 Task: Create a due date automation trigger when advanced on, on the wednesday of the week a card is due add fields without custom field "Resume" set to a date in this week at 11:00 AM.
Action: Mouse moved to (950, 65)
Screenshot: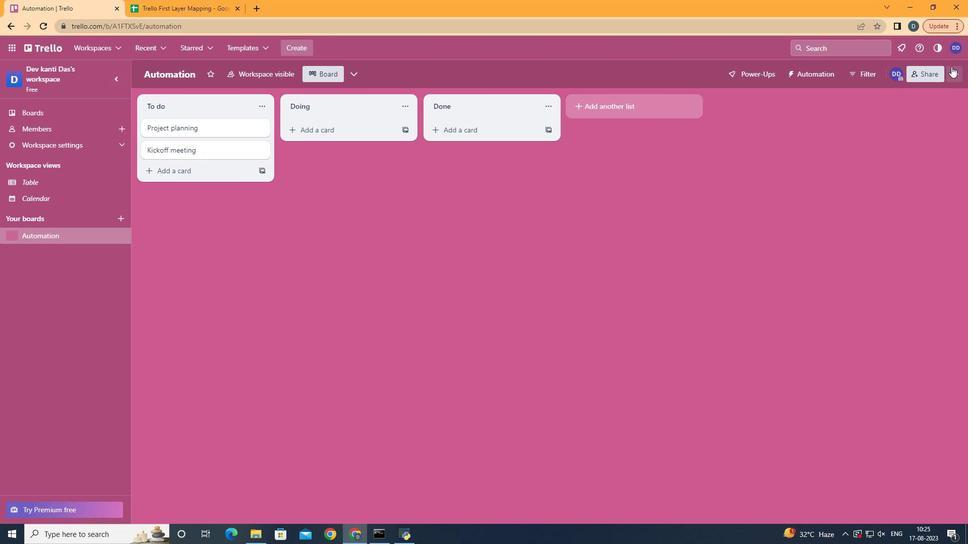 
Action: Mouse pressed left at (950, 65)
Screenshot: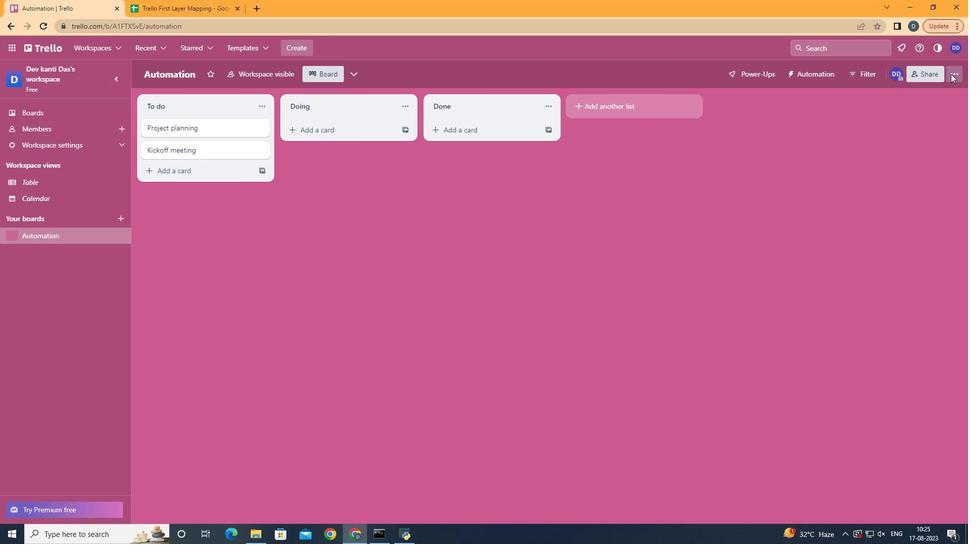 
Action: Mouse moved to (914, 214)
Screenshot: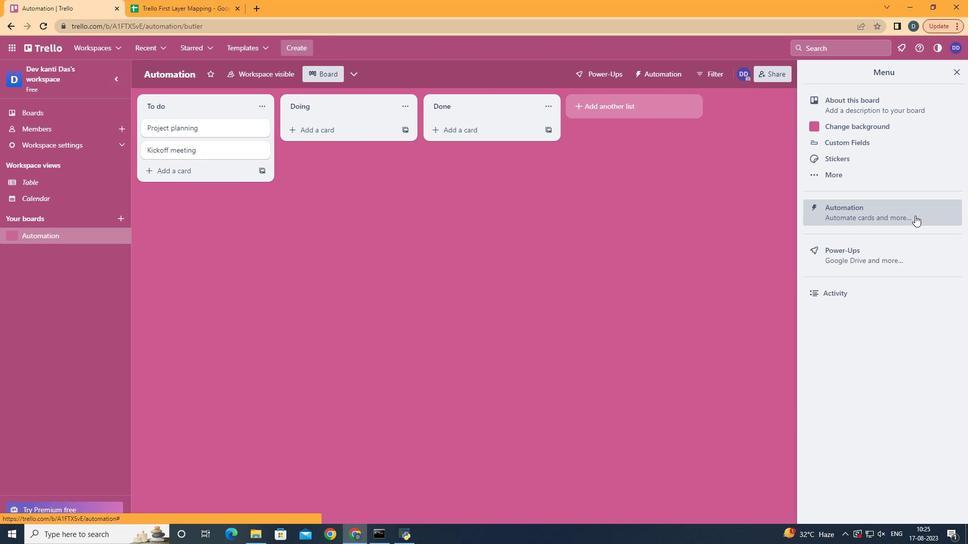 
Action: Mouse pressed left at (914, 214)
Screenshot: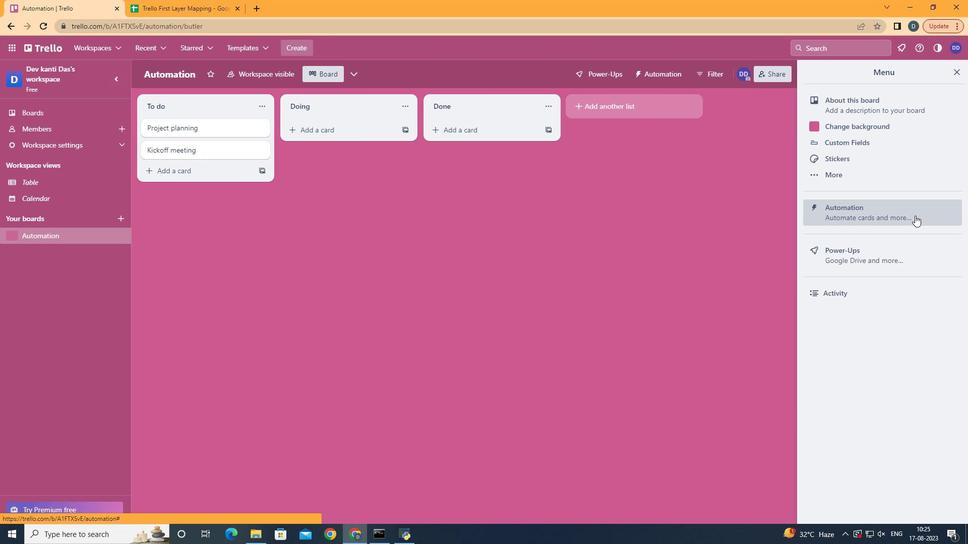 
Action: Mouse moved to (198, 200)
Screenshot: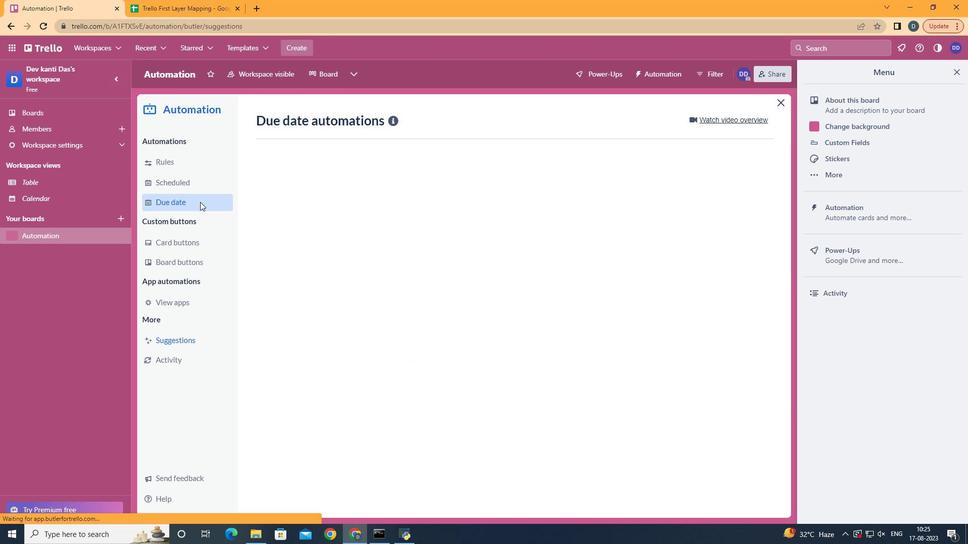 
Action: Mouse pressed left at (198, 200)
Screenshot: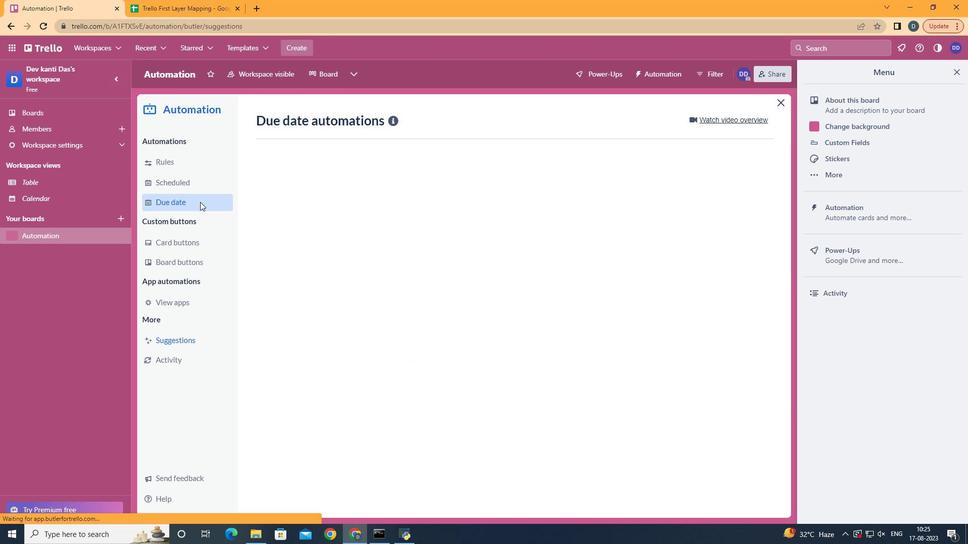 
Action: Mouse moved to (703, 118)
Screenshot: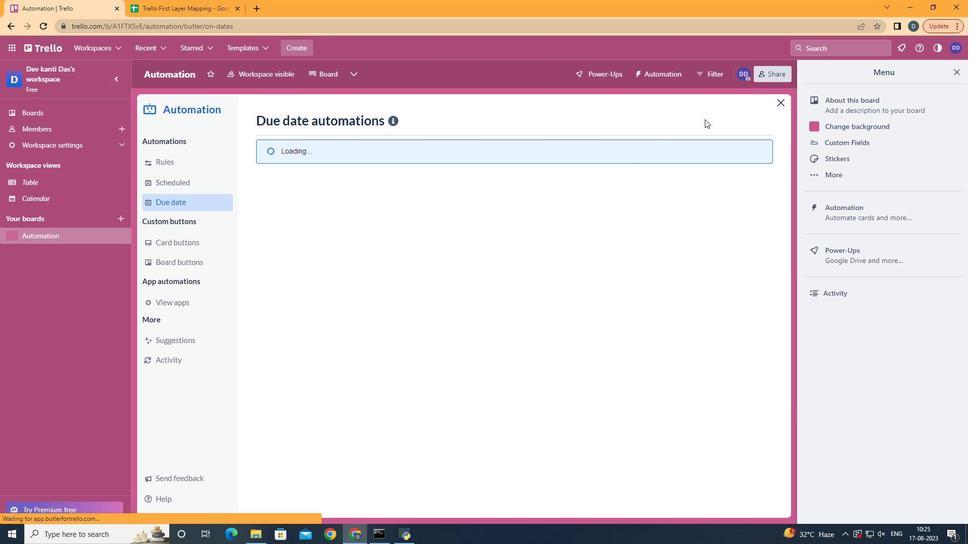 
Action: Mouse pressed left at (703, 118)
Screenshot: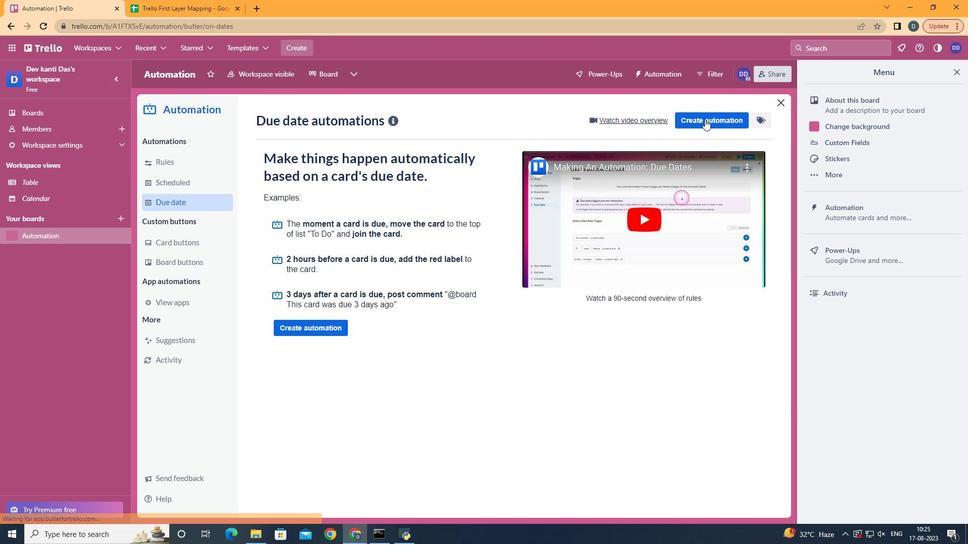 
Action: Mouse pressed left at (703, 118)
Screenshot: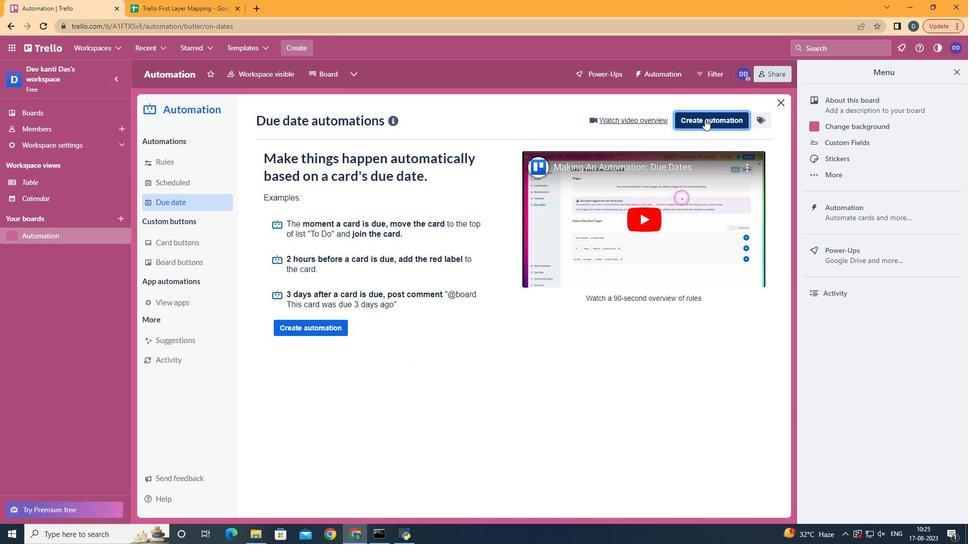 
Action: Mouse moved to (532, 211)
Screenshot: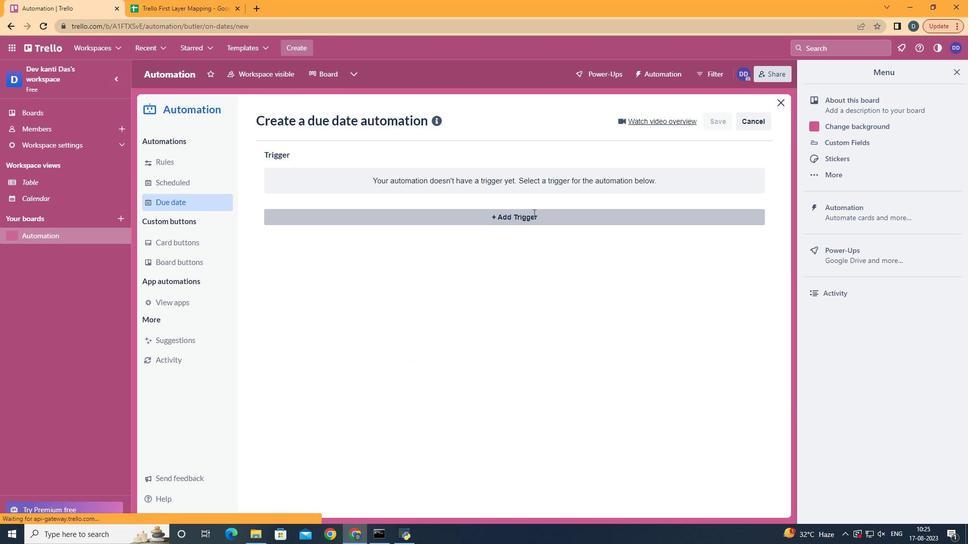 
Action: Mouse pressed left at (532, 211)
Screenshot: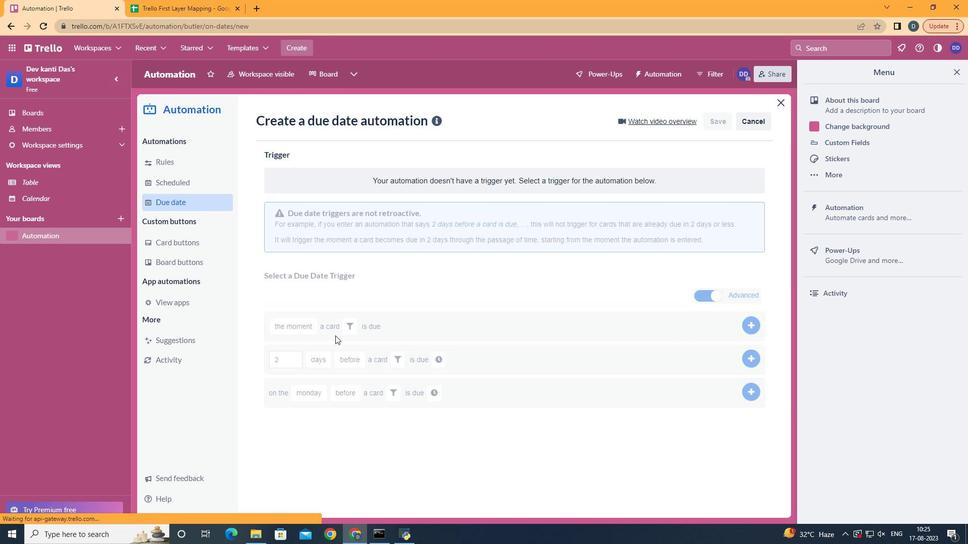 
Action: Mouse moved to (335, 302)
Screenshot: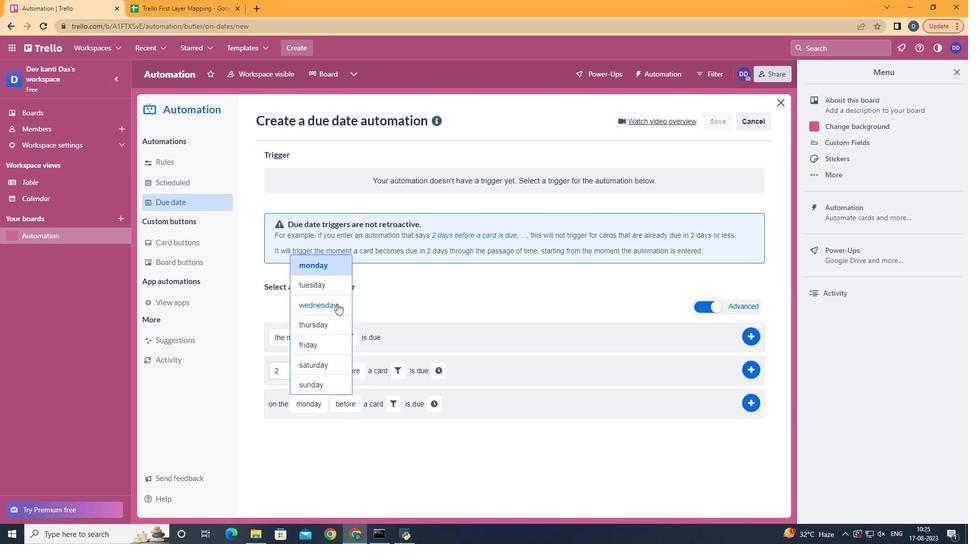 
Action: Mouse pressed left at (335, 302)
Screenshot: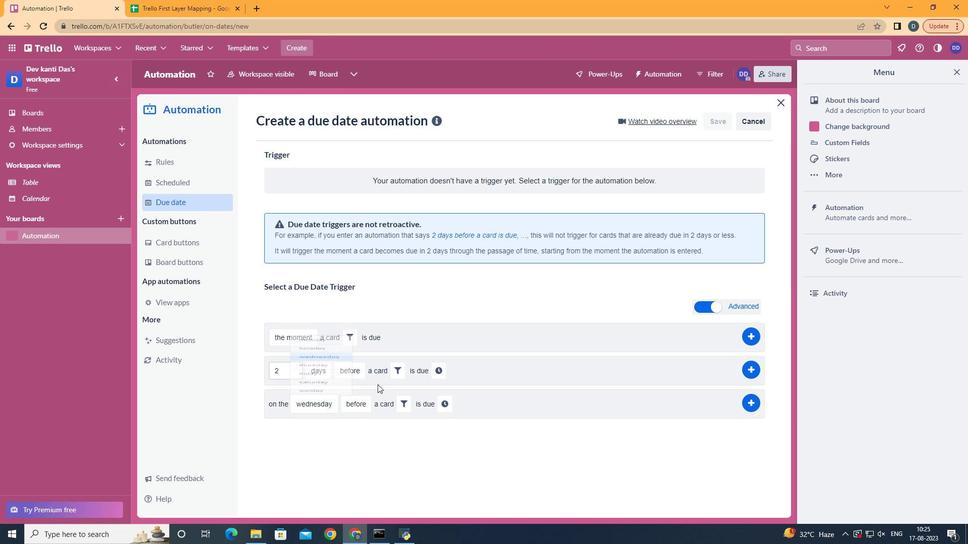 
Action: Mouse moved to (369, 452)
Screenshot: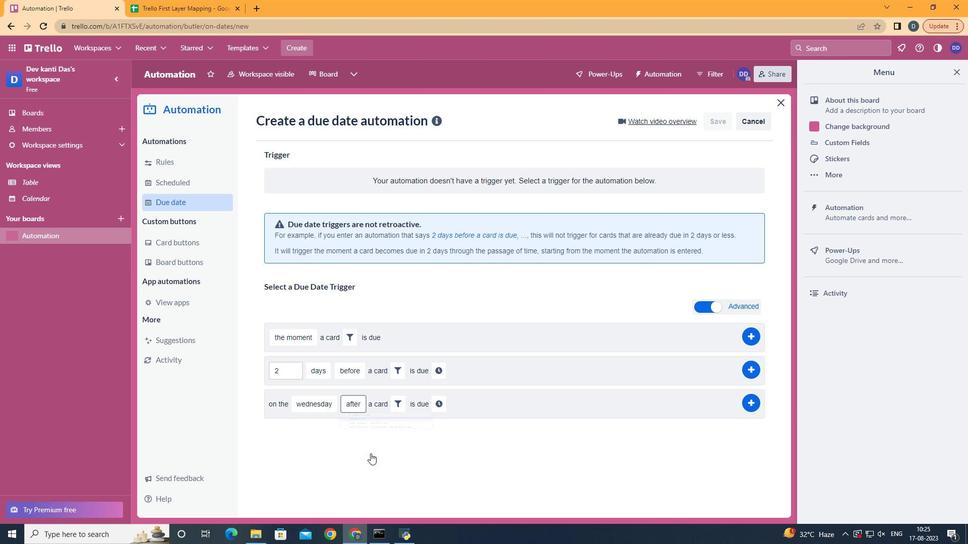 
Action: Mouse pressed left at (369, 452)
Screenshot: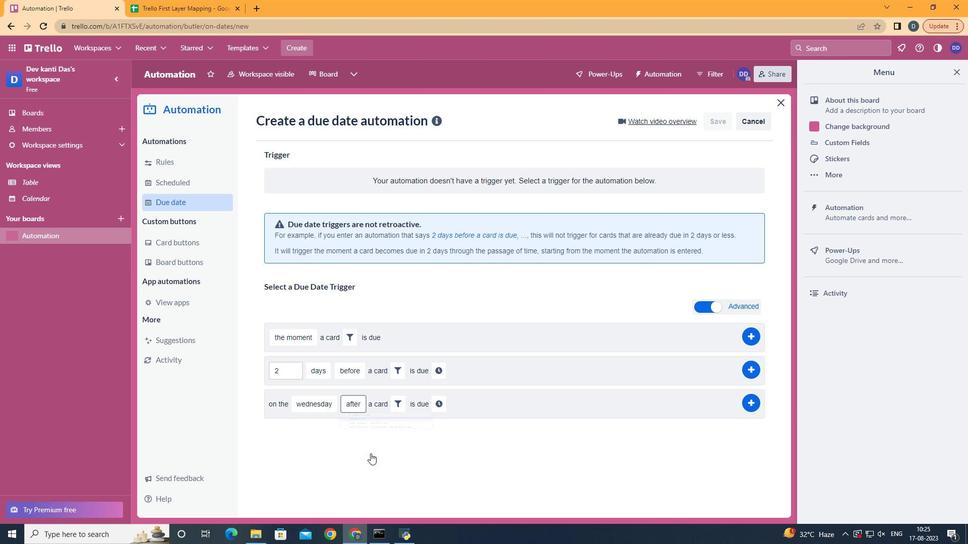 
Action: Mouse moved to (378, 463)
Screenshot: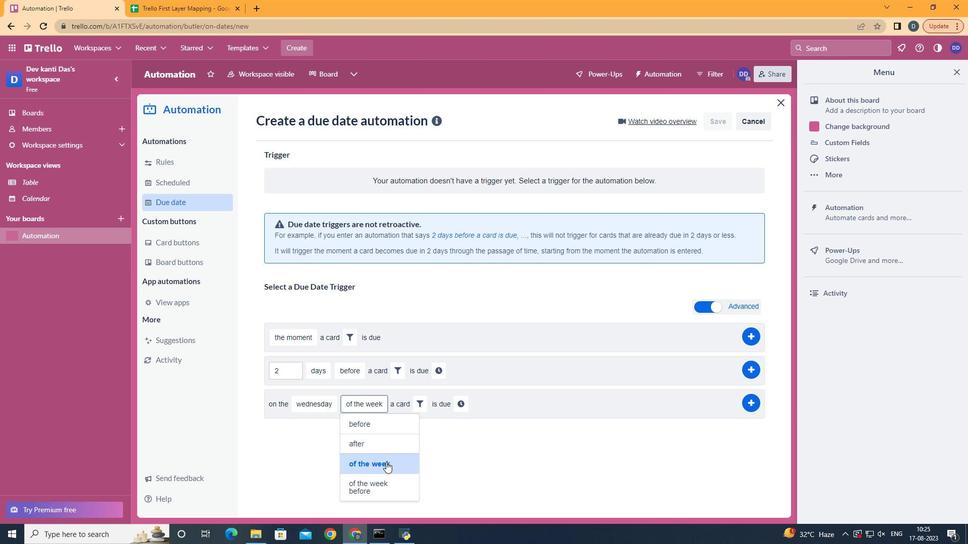 
Action: Mouse pressed left at (378, 463)
Screenshot: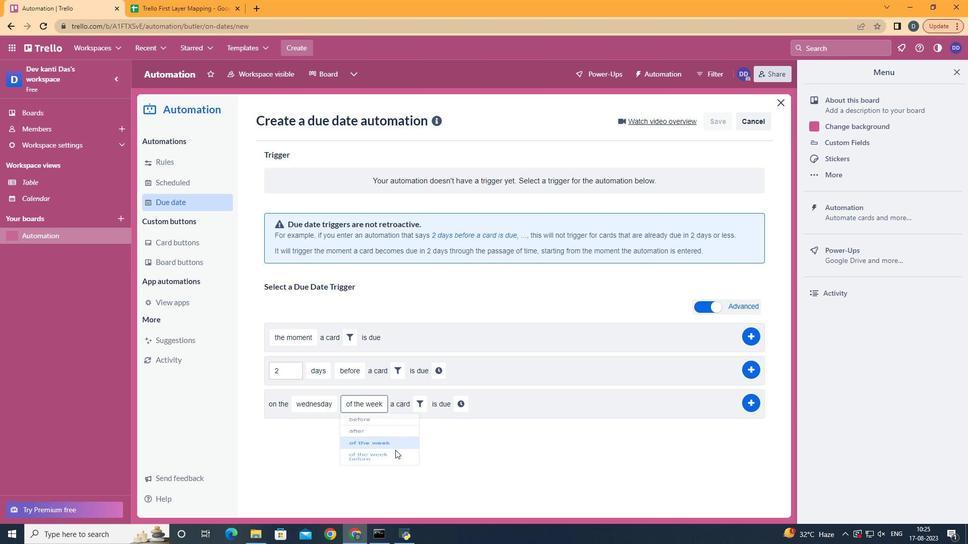 
Action: Mouse moved to (410, 409)
Screenshot: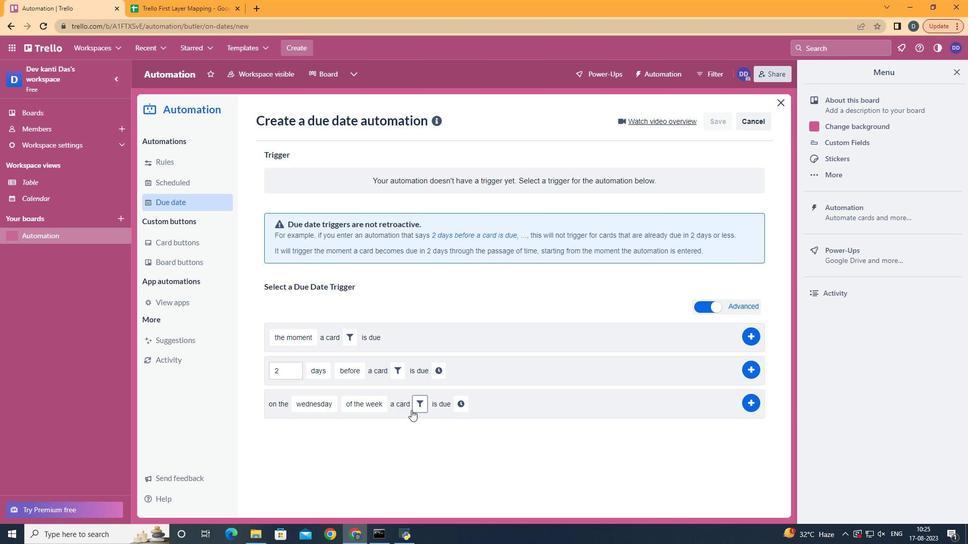 
Action: Mouse pressed left at (410, 409)
Screenshot: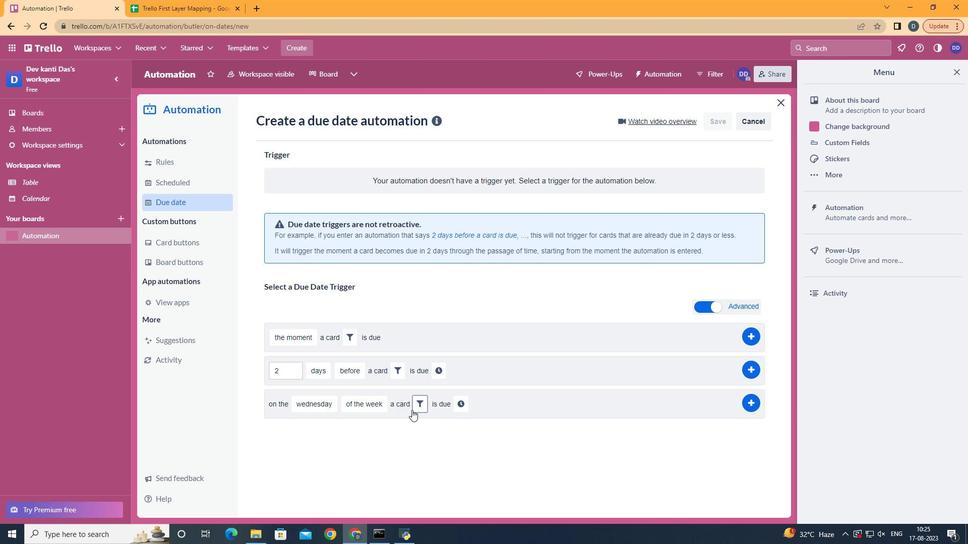 
Action: Mouse moved to (575, 436)
Screenshot: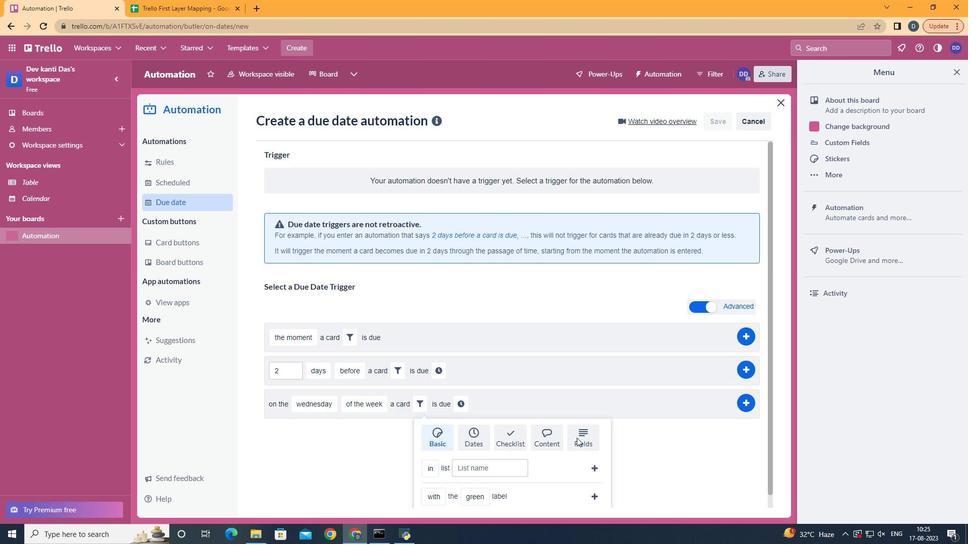 
Action: Mouse pressed left at (575, 436)
Screenshot: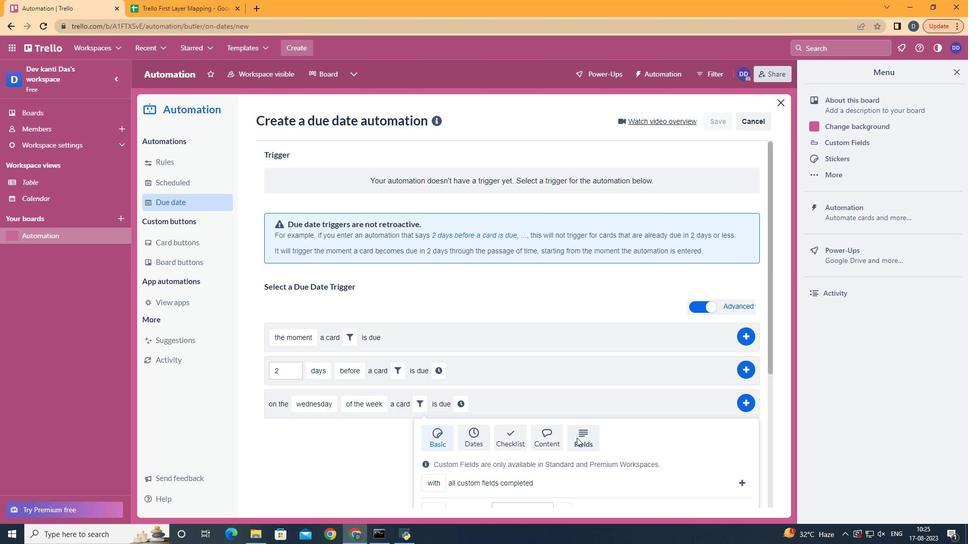 
Action: Mouse moved to (576, 436)
Screenshot: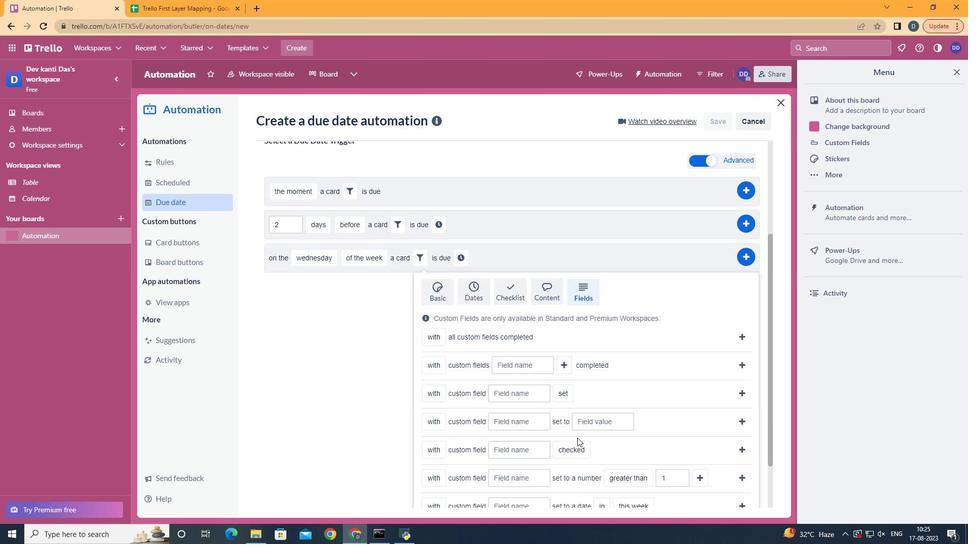 
Action: Mouse scrolled (576, 436) with delta (0, 0)
Screenshot: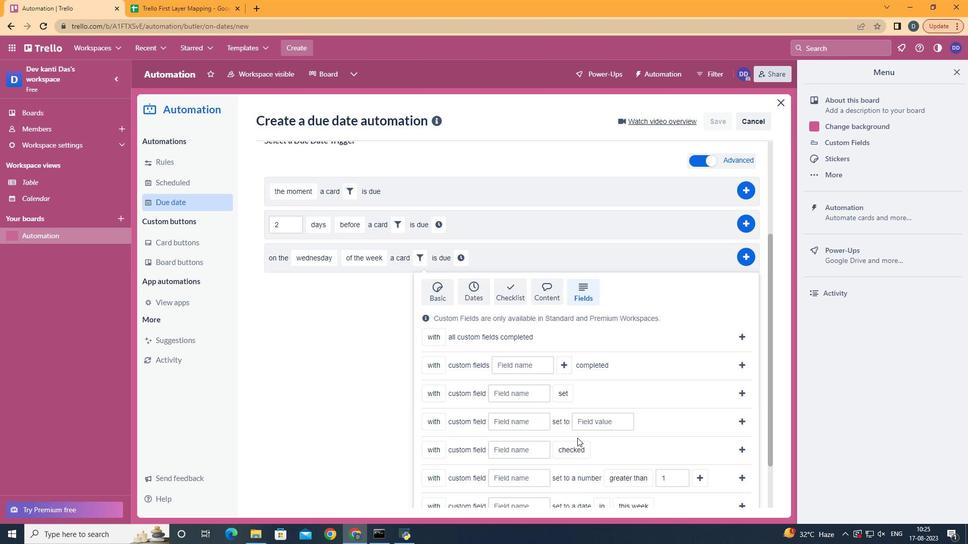 
Action: Mouse scrolled (576, 435) with delta (0, -1)
Screenshot: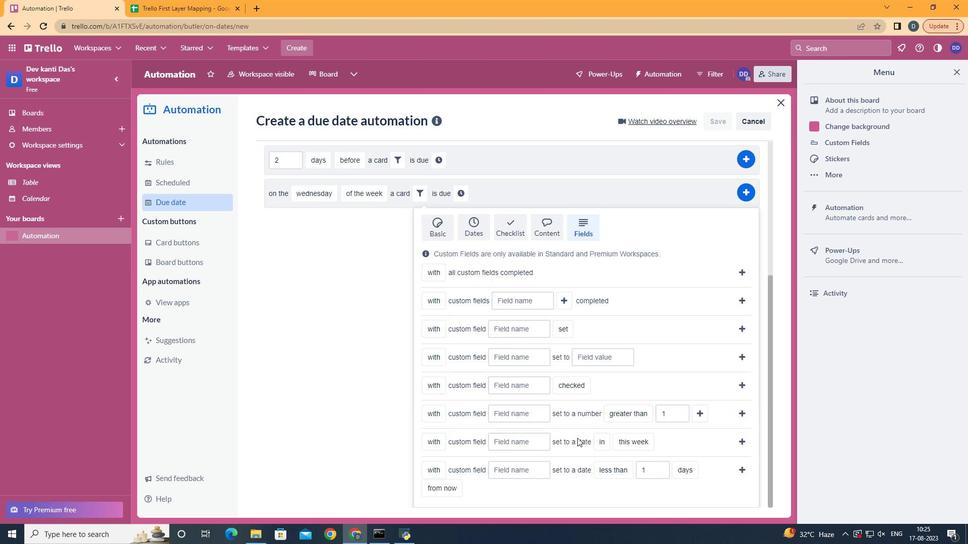 
Action: Mouse scrolled (576, 435) with delta (0, -1)
Screenshot: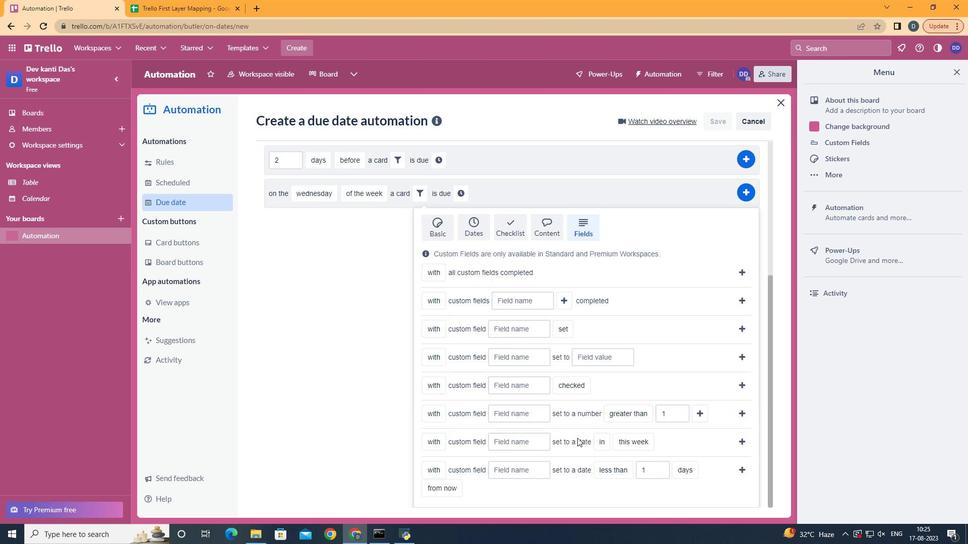 
Action: Mouse scrolled (576, 436) with delta (0, 0)
Screenshot: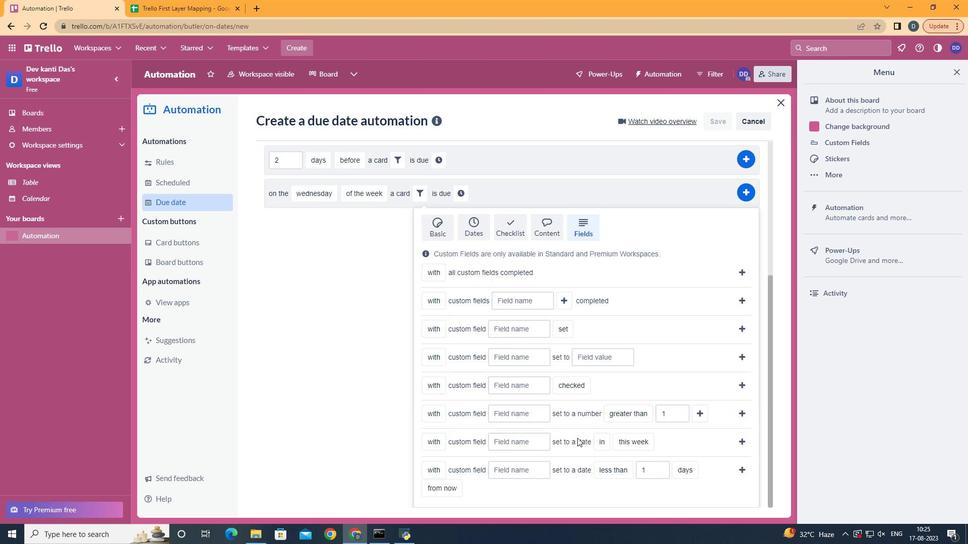 
Action: Mouse scrolled (576, 436) with delta (0, 0)
Screenshot: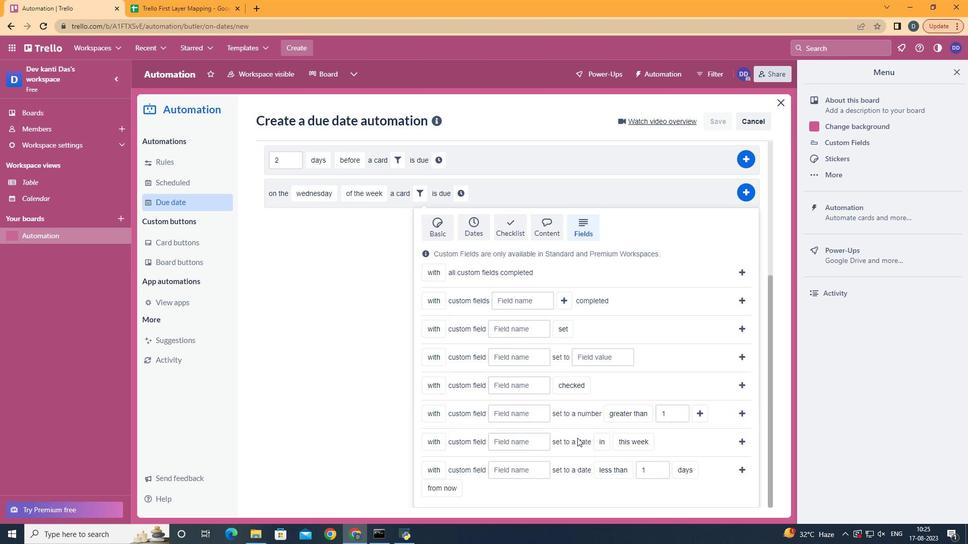 
Action: Mouse moved to (515, 441)
Screenshot: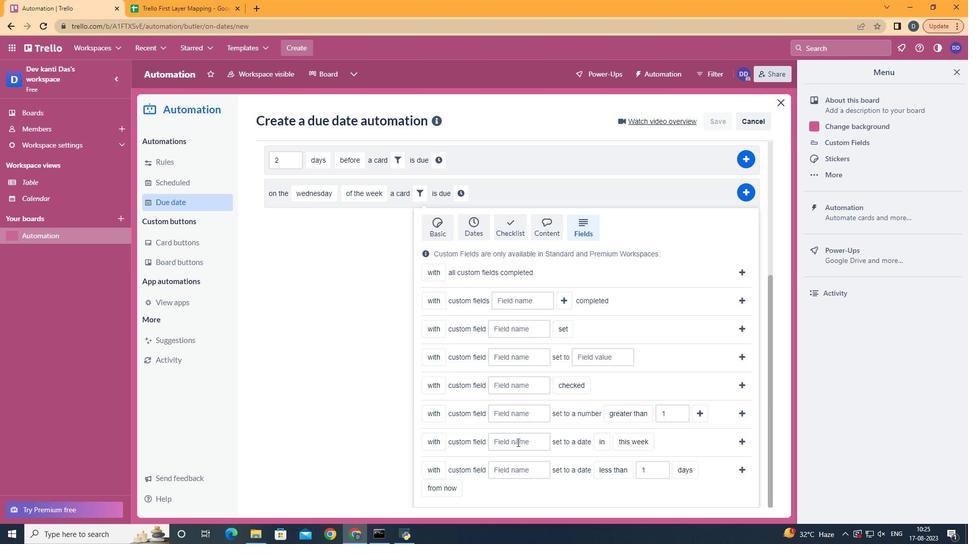 
Action: Mouse pressed left at (515, 441)
Screenshot: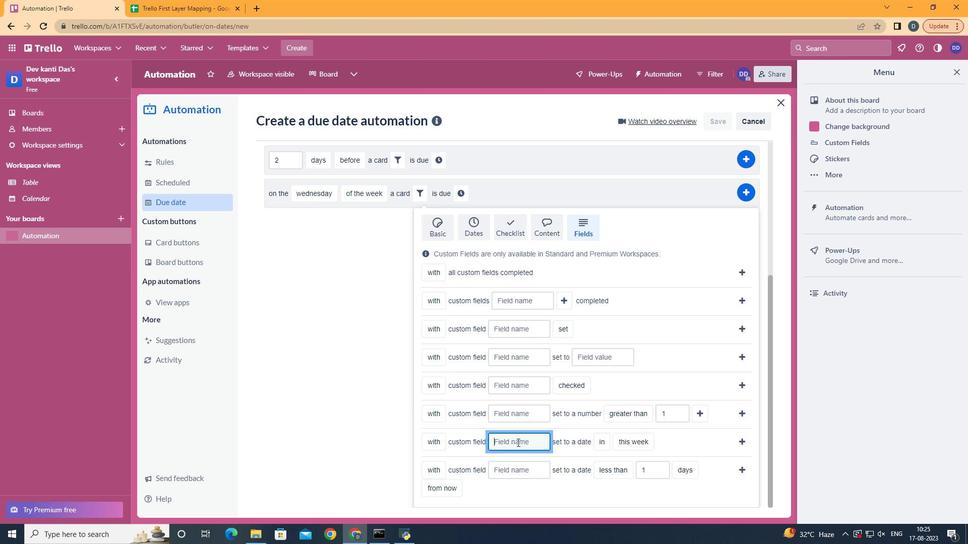 
Action: Mouse moved to (451, 477)
Screenshot: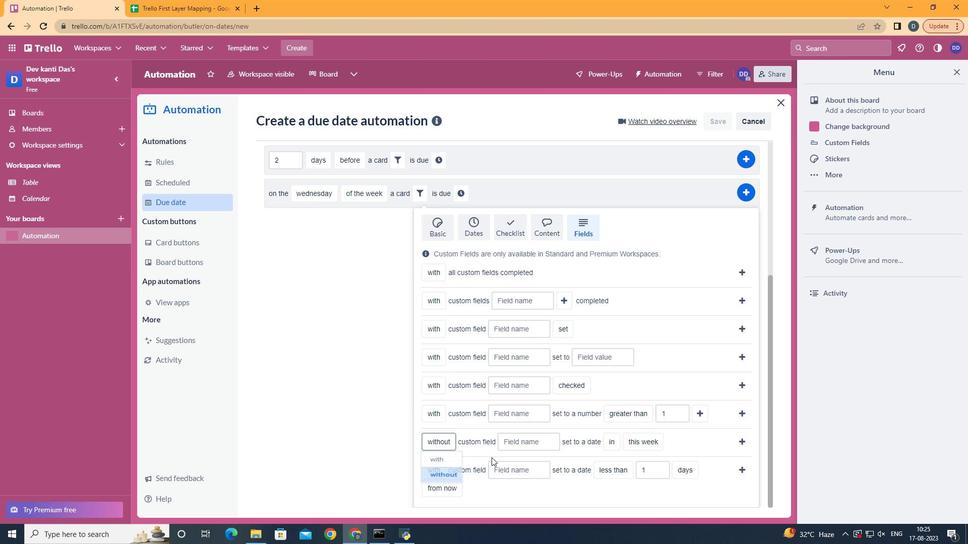 
Action: Mouse pressed left at (451, 477)
Screenshot: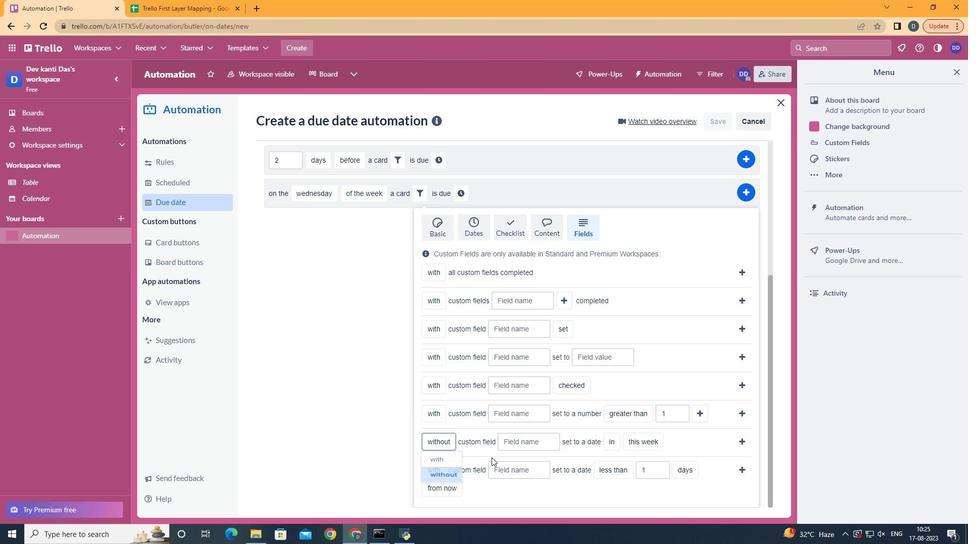 
Action: Mouse moved to (542, 433)
Screenshot: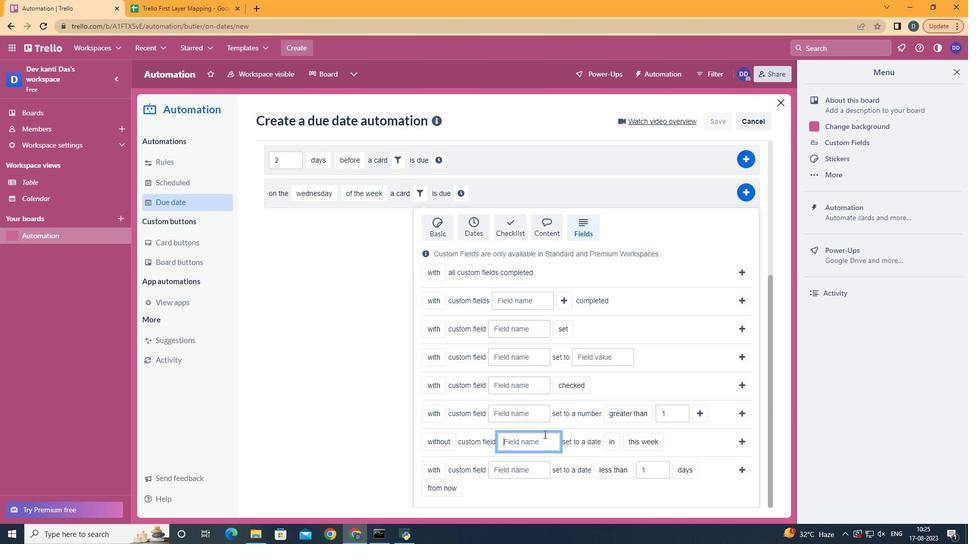 
Action: Mouse pressed left at (542, 433)
Screenshot: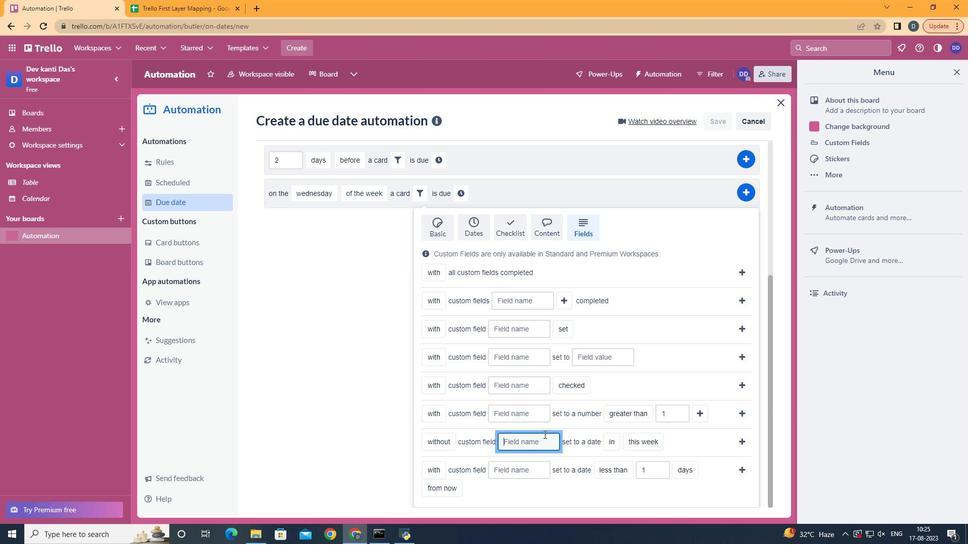 
Action: Key pressed <Key.shift>Resume
Screenshot: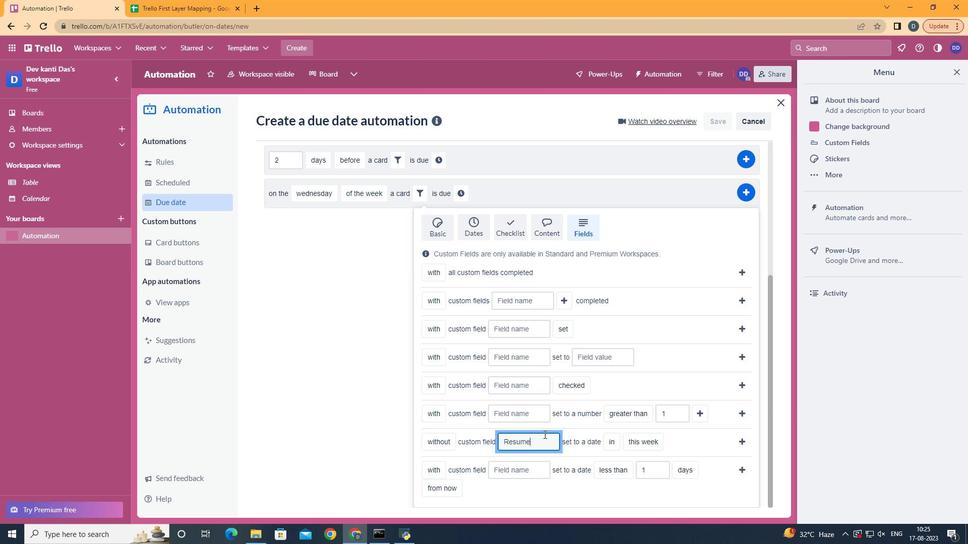 
Action: Mouse moved to (739, 443)
Screenshot: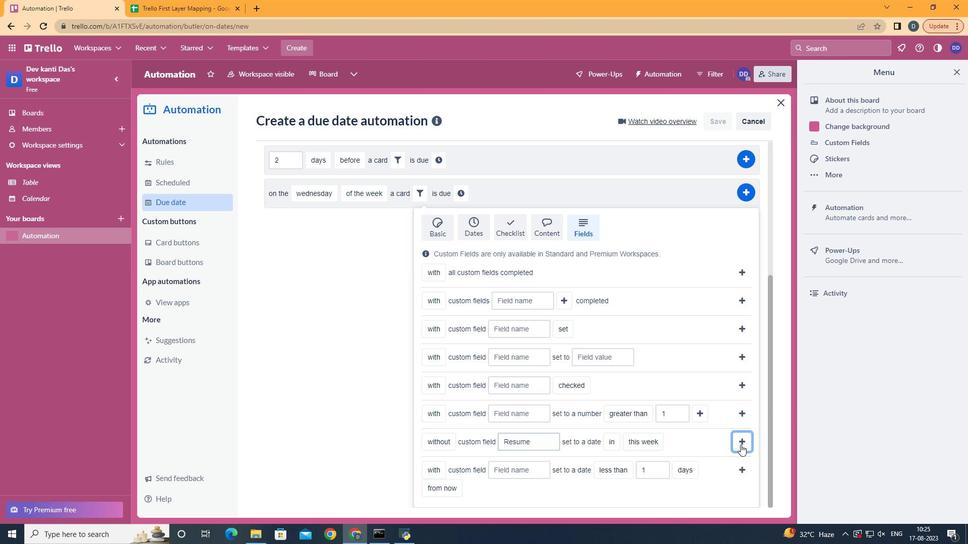 
Action: Mouse pressed left at (739, 443)
Screenshot: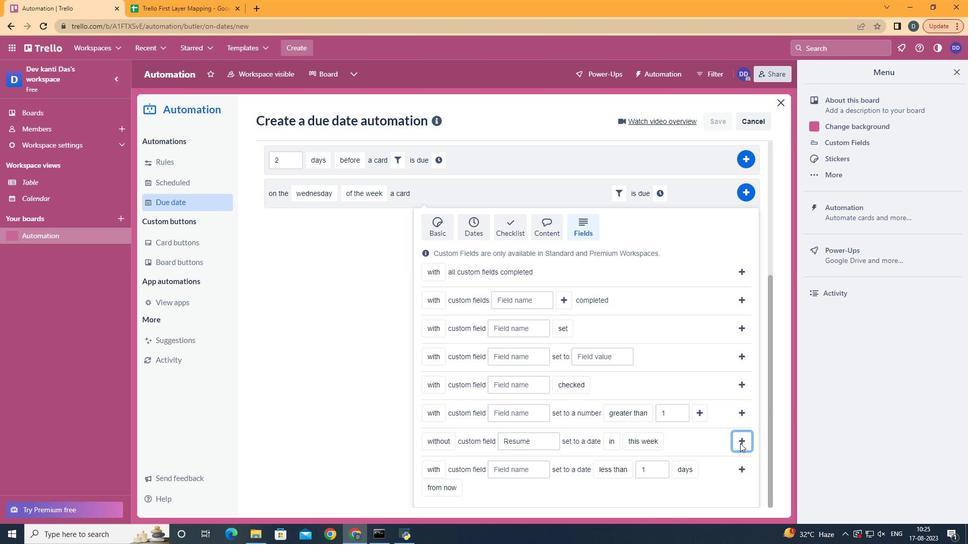 
Action: Mouse moved to (665, 406)
Screenshot: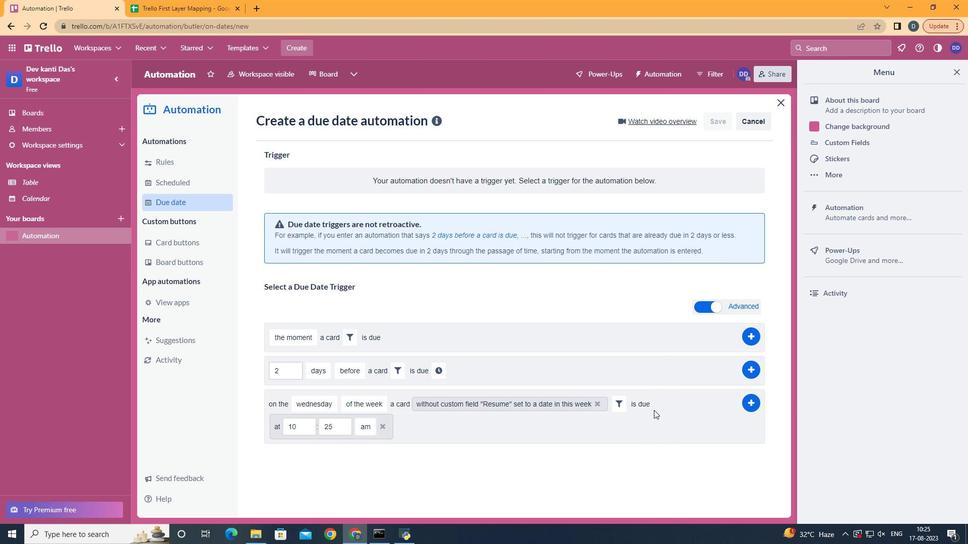 
Action: Mouse pressed left at (665, 406)
Screenshot: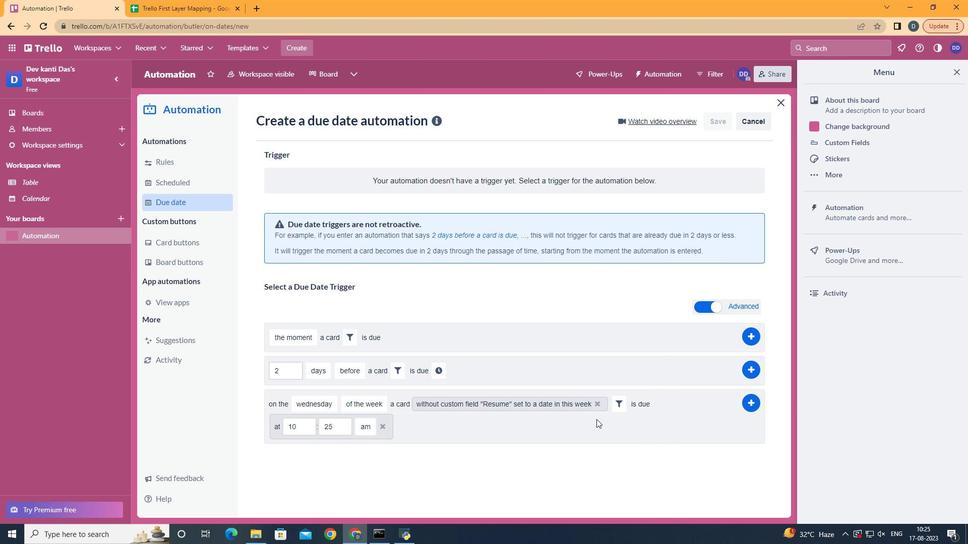 
Action: Mouse moved to (298, 421)
Screenshot: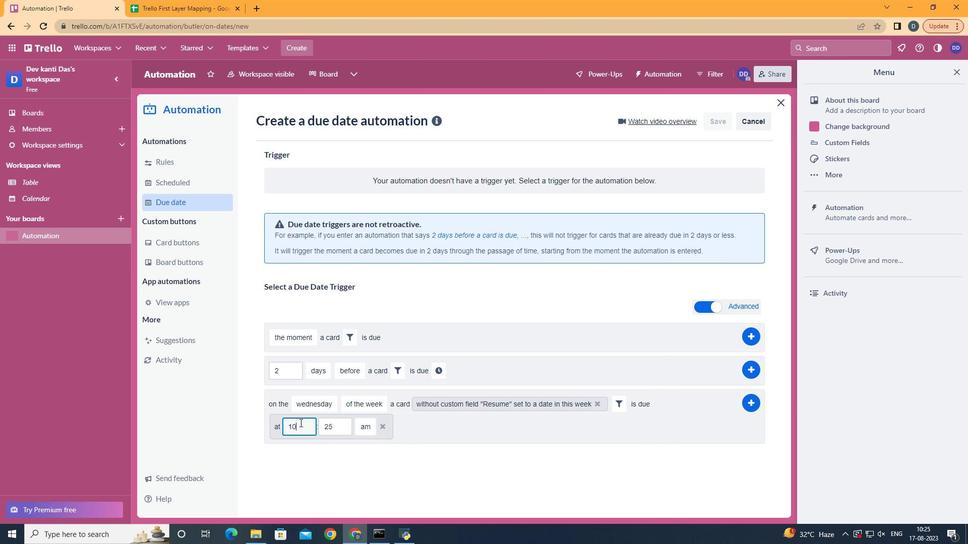
Action: Mouse pressed left at (298, 421)
Screenshot: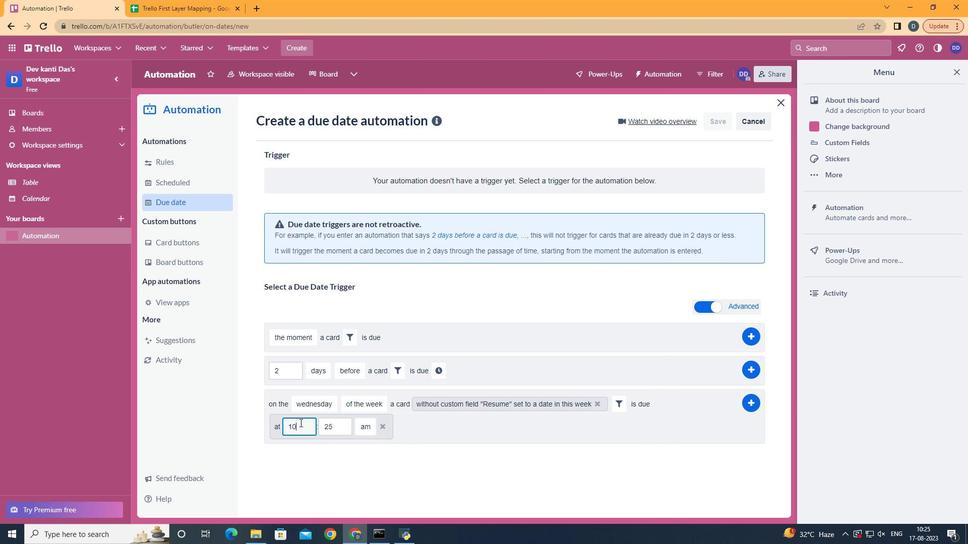 
Action: Mouse moved to (298, 421)
Screenshot: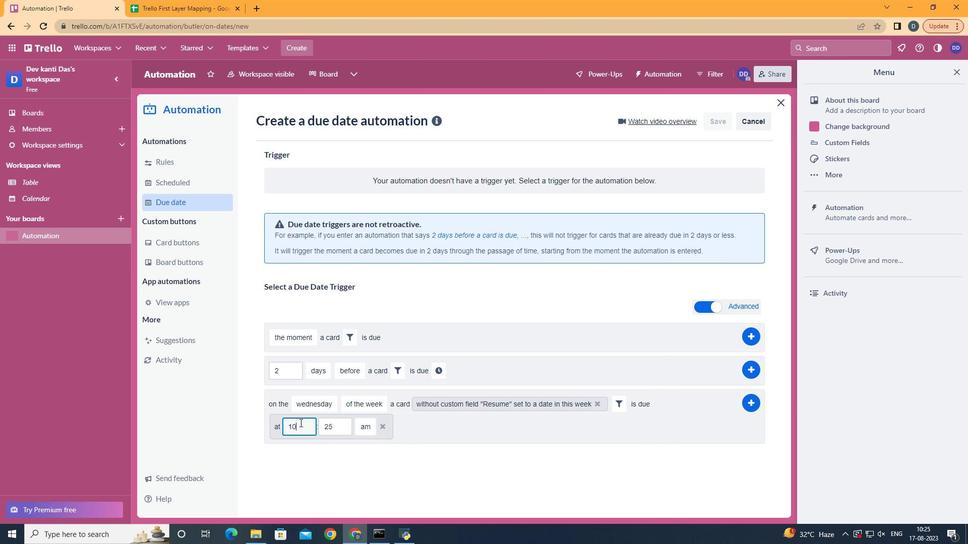 
Action: Key pressed <Key.backspace>1
Screenshot: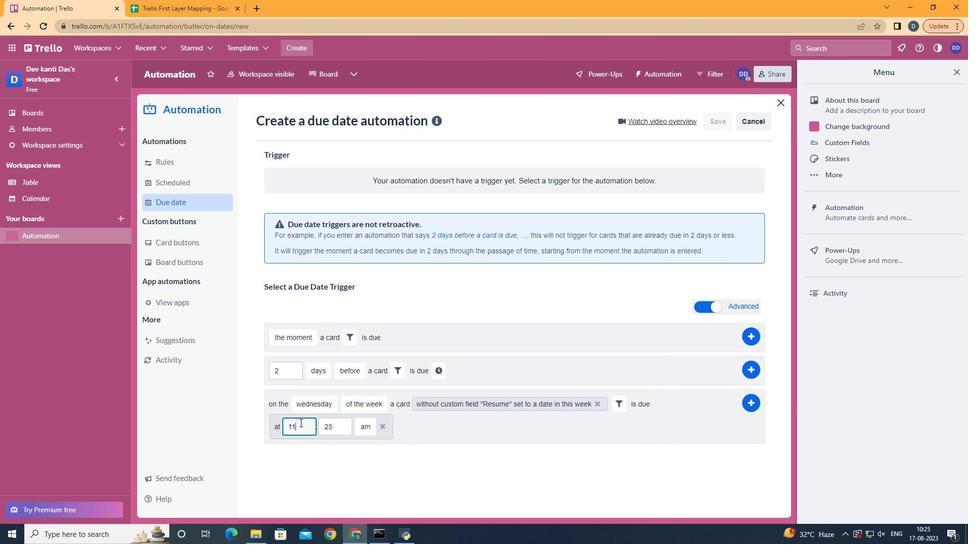 
Action: Mouse moved to (344, 429)
Screenshot: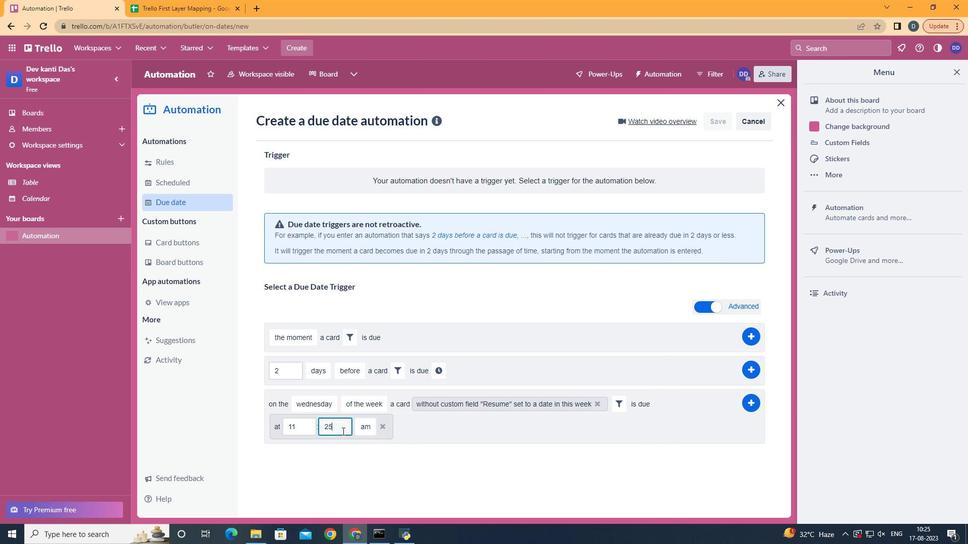 
Action: Mouse pressed left at (344, 429)
Screenshot: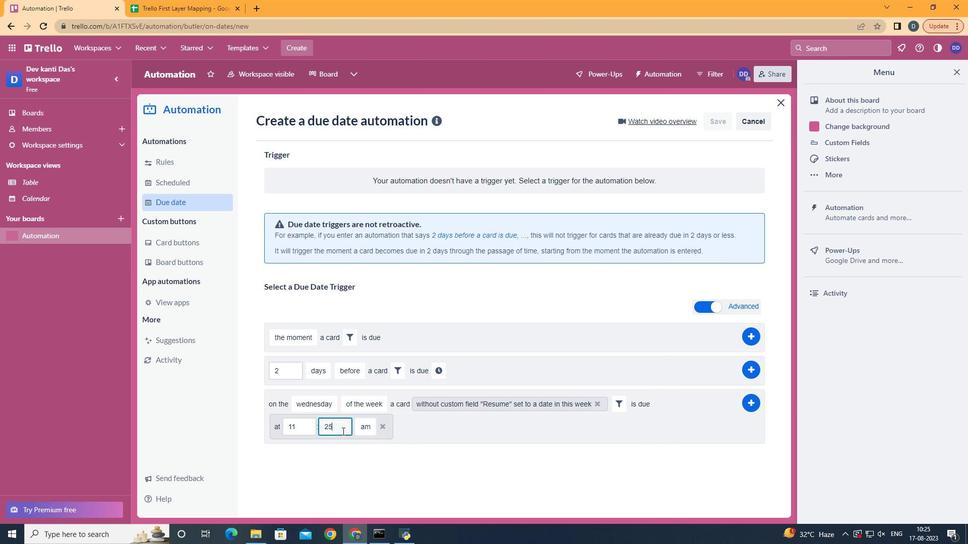 
Action: Mouse moved to (341, 430)
Screenshot: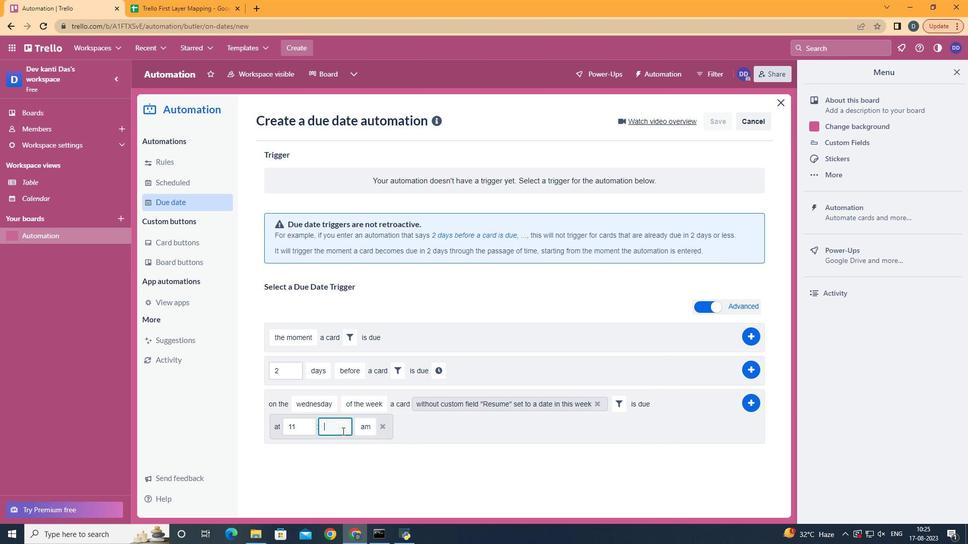 
Action: Key pressed <Key.backspace>
Screenshot: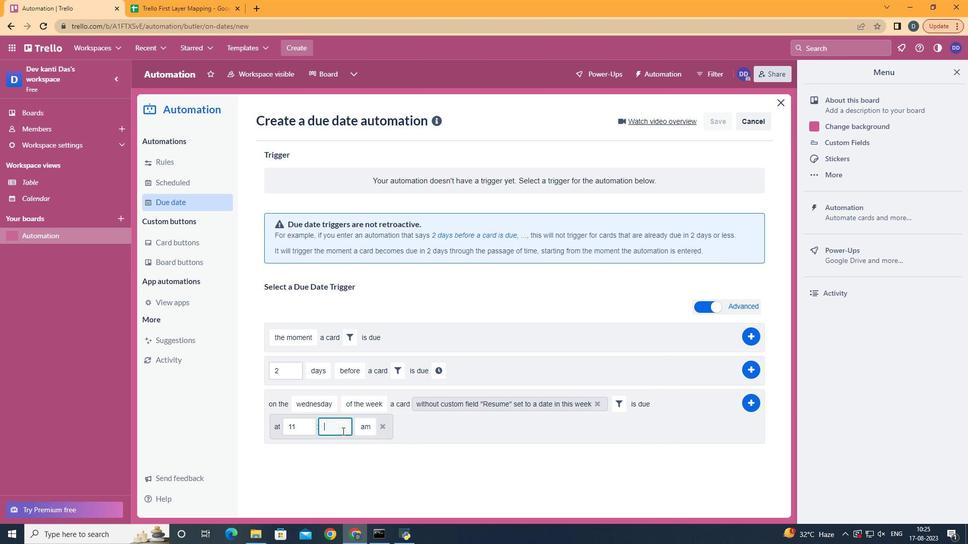
Action: Mouse moved to (340, 430)
Screenshot: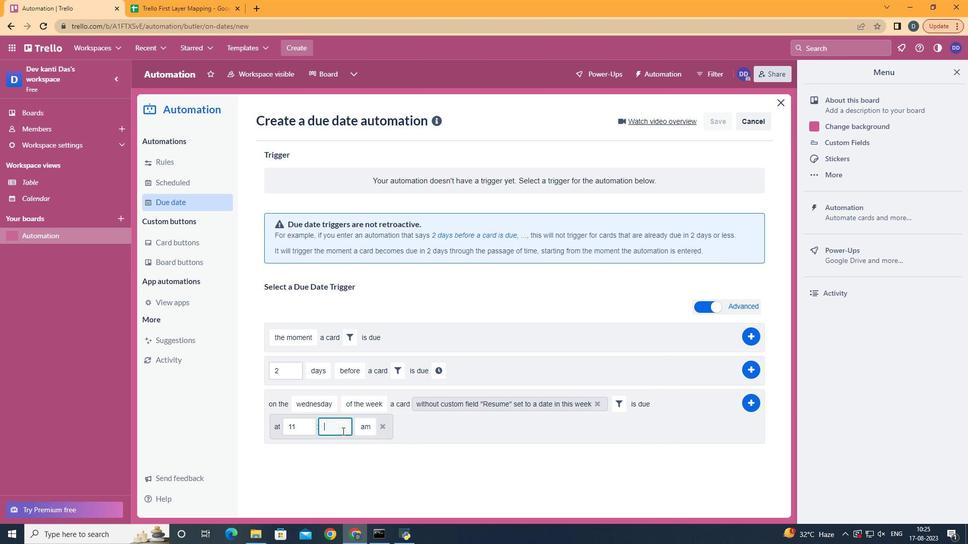 
Action: Key pressed <Key.backspace>00
Screenshot: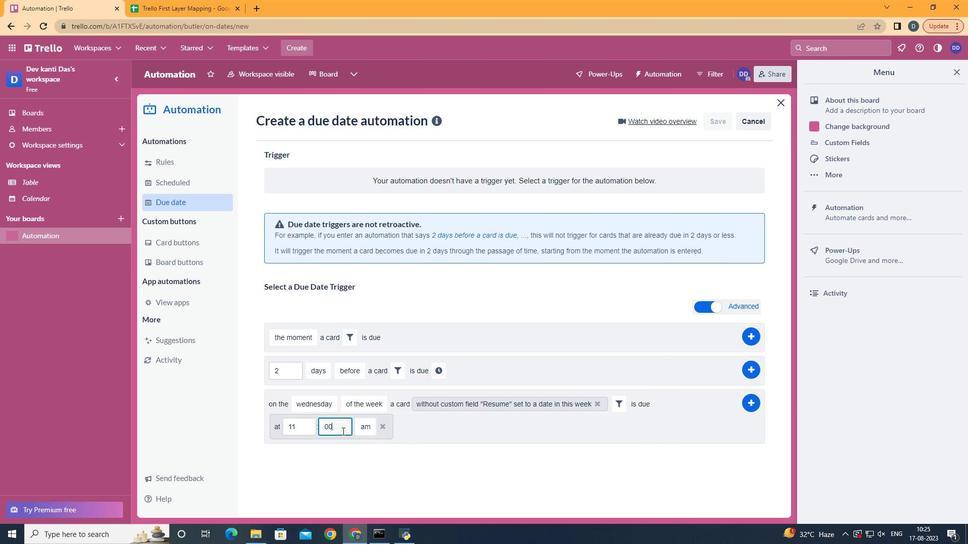 
Action: Mouse moved to (756, 399)
Screenshot: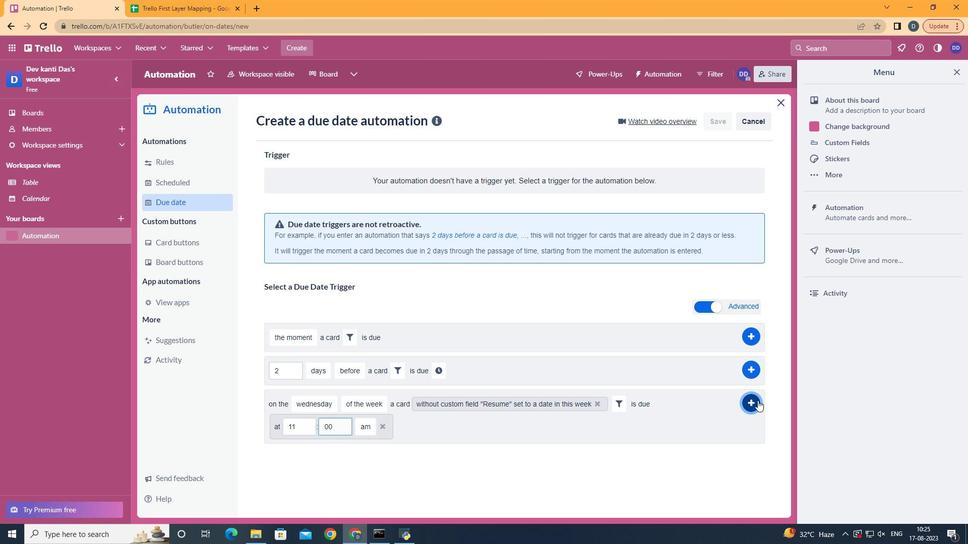 
Action: Mouse pressed left at (756, 399)
Screenshot: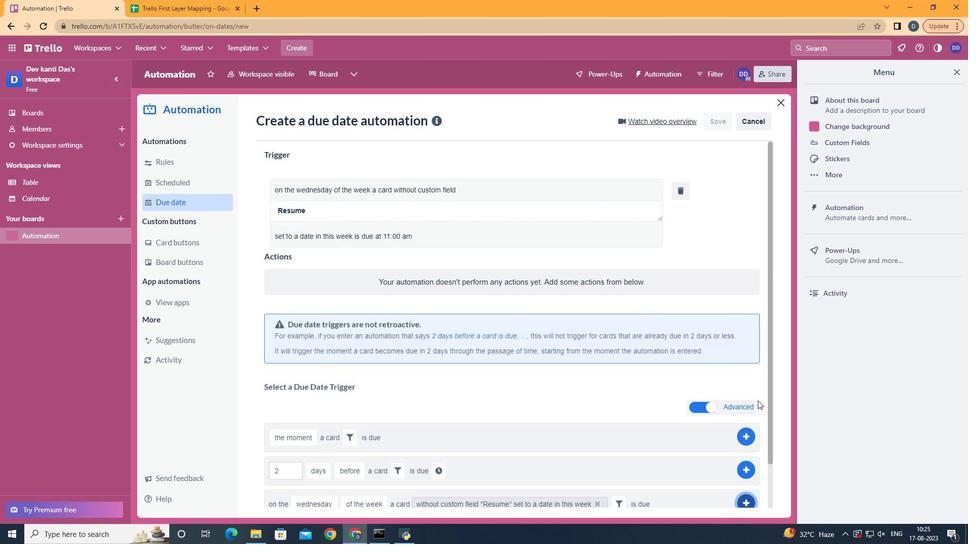 
